 Task: Create Card Card0000000159 in Board Board0000000040 in Workspace WS0000000014 in Trello. Create Card Card0000000160 in Board Board0000000040 in Workspace WS0000000014 in Trello. Create Card Card0000000161 in Board Board0000000041 in Workspace WS0000000014 in Trello. Create Card Card0000000162 in Board Board0000000041 in Workspace WS0000000014 in Trello. Create Card Card0000000163 in Board Board0000000041 in Workspace WS0000000014 in Trello
Action: Mouse moved to (278, 317)
Screenshot: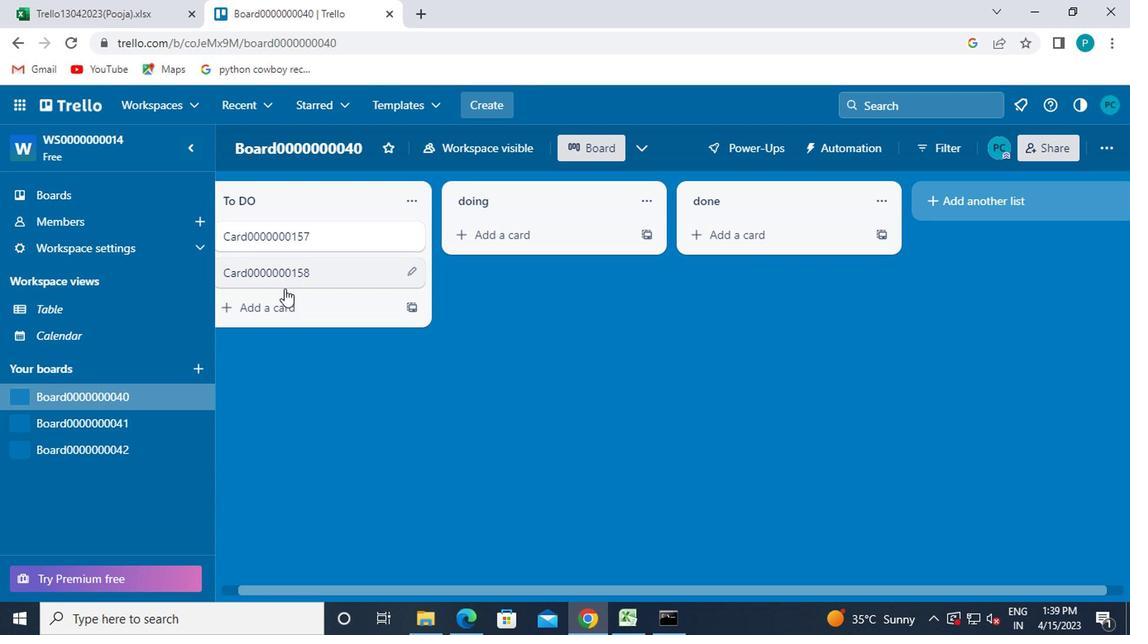 
Action: Mouse pressed left at (278, 317)
Screenshot: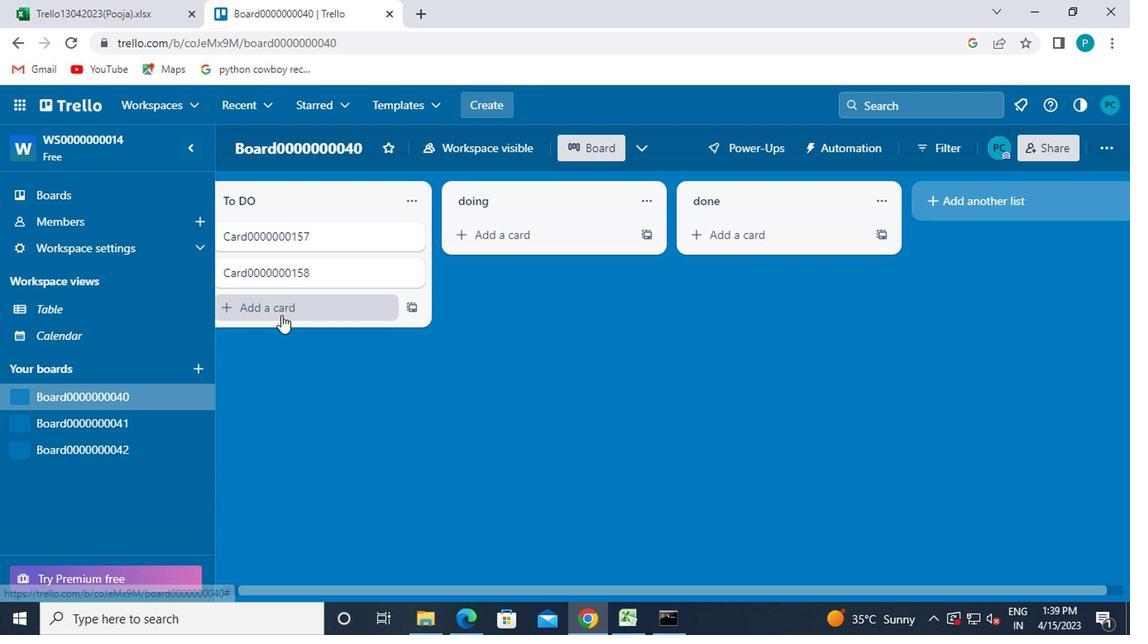 
Action: Key pressed card0000000159
Screenshot: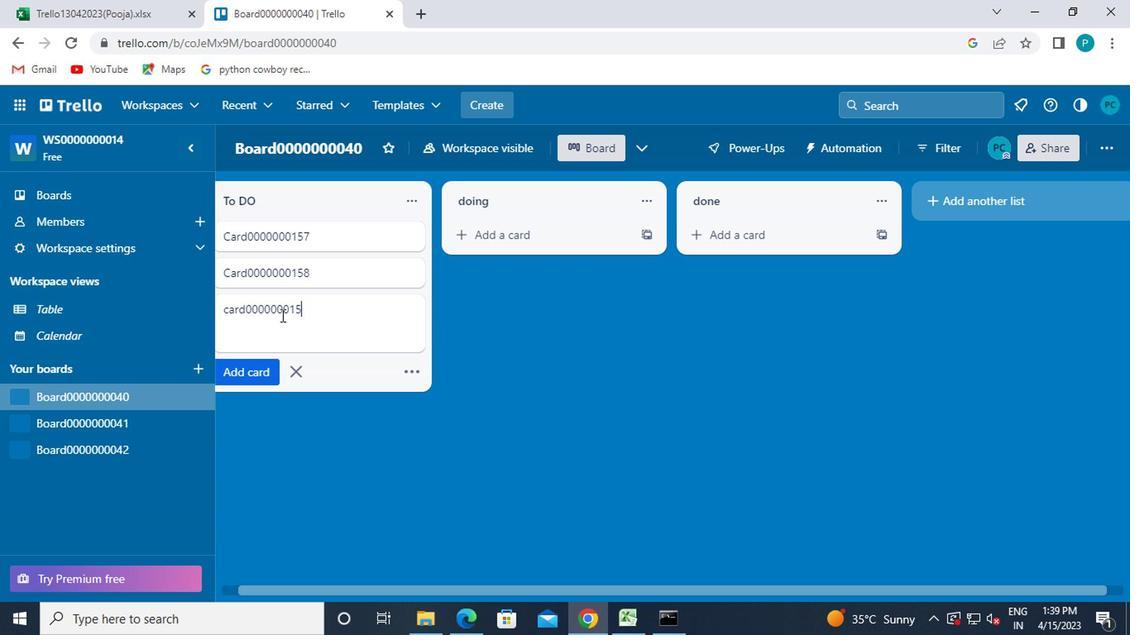 
Action: Mouse moved to (253, 363)
Screenshot: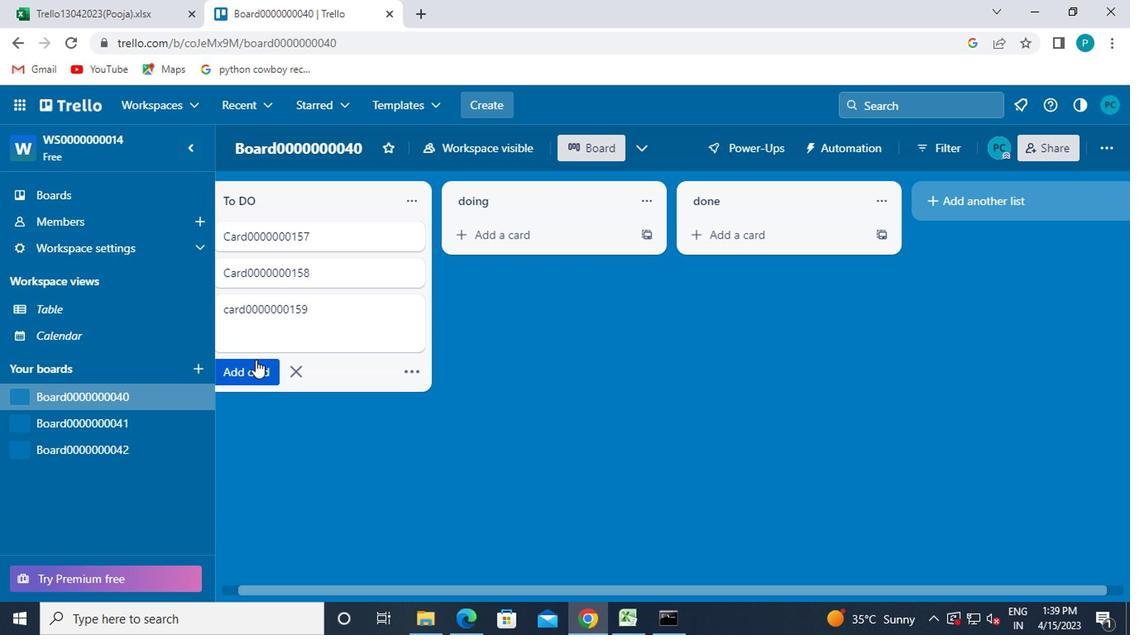 
Action: Mouse pressed left at (253, 363)
Screenshot: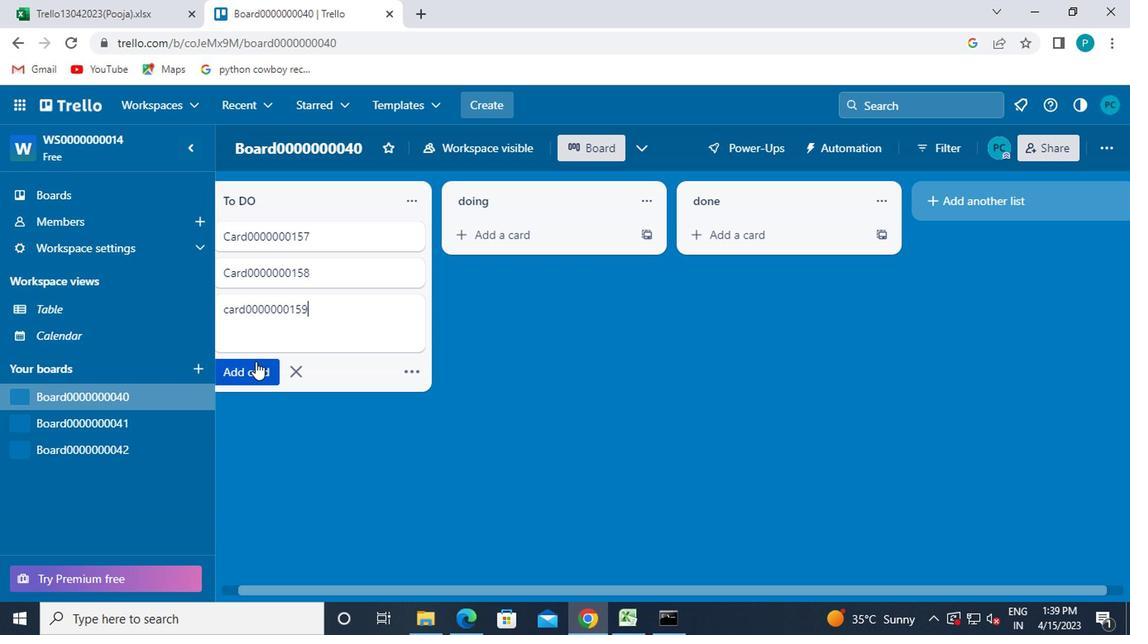 
Action: Mouse moved to (286, 402)
Screenshot: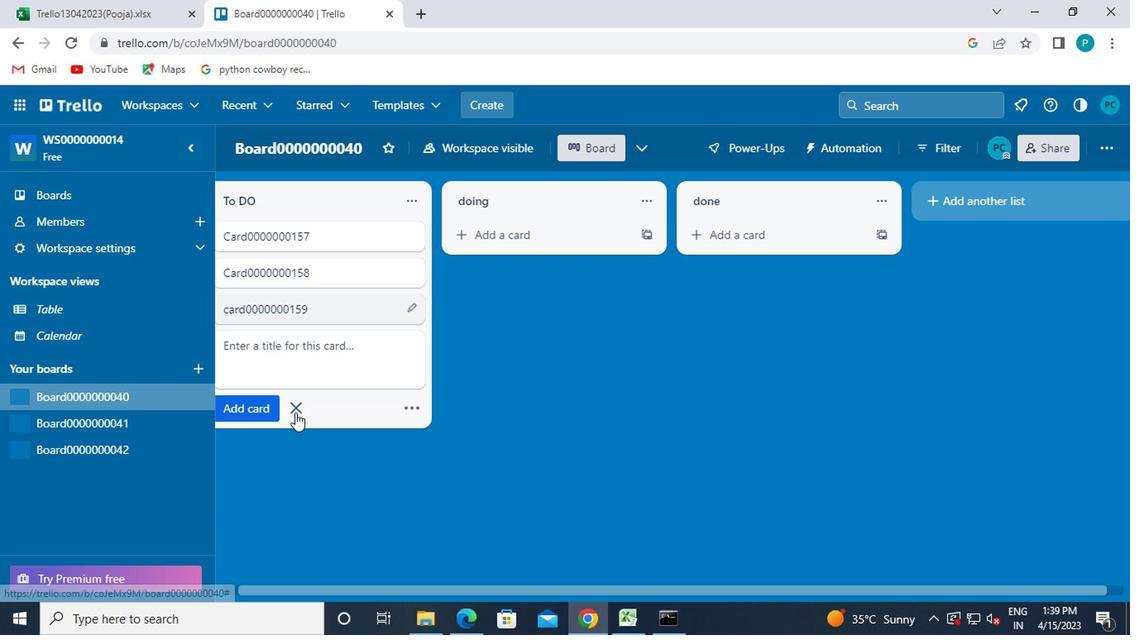 
Action: Mouse pressed left at (286, 402)
Screenshot: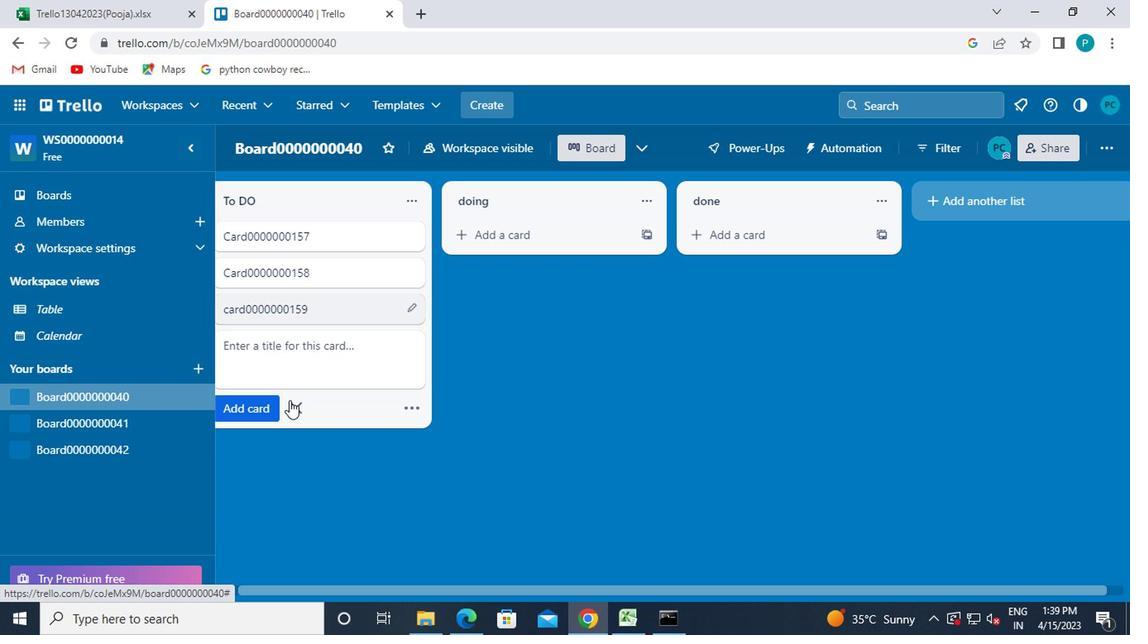 
Action: Mouse moved to (103, 428)
Screenshot: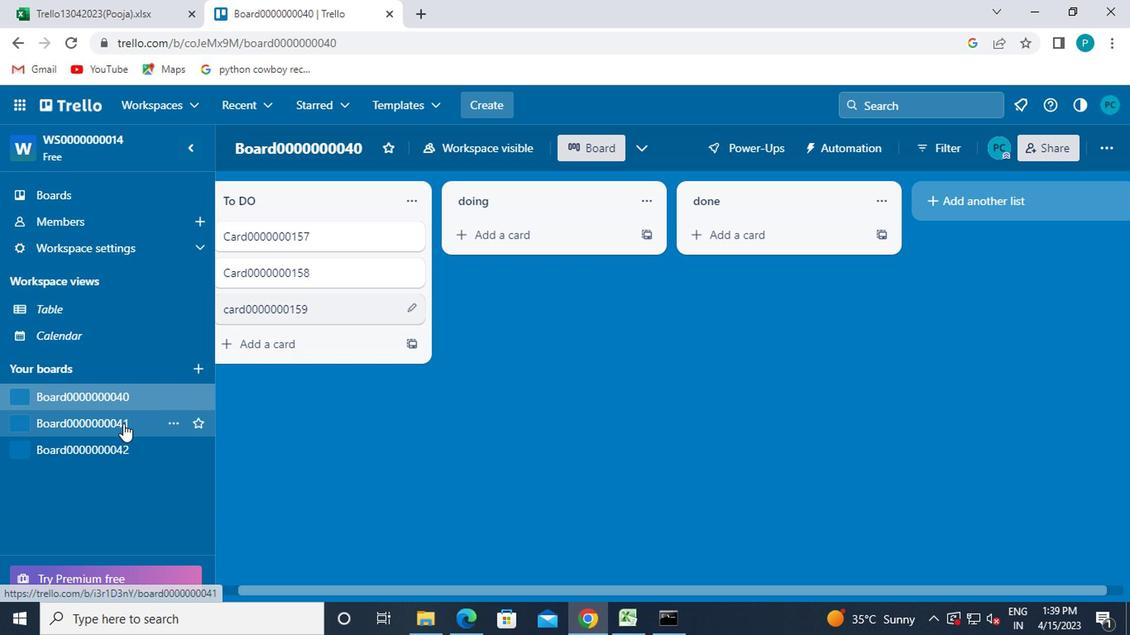 
Action: Mouse pressed left at (103, 428)
Screenshot: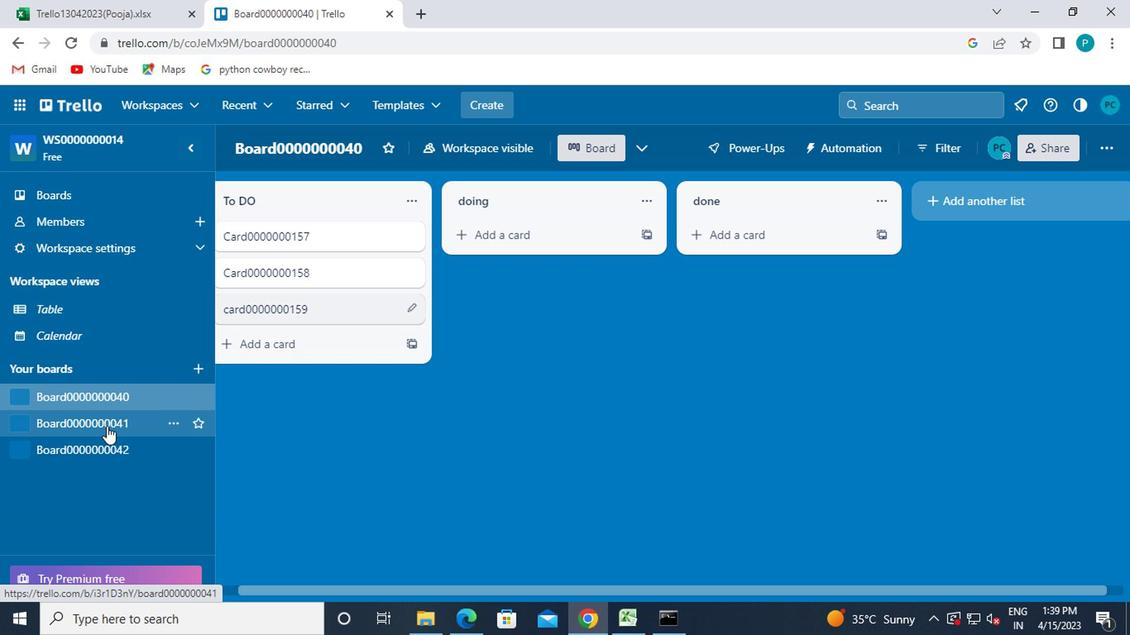 
Action: Mouse moved to (281, 233)
Screenshot: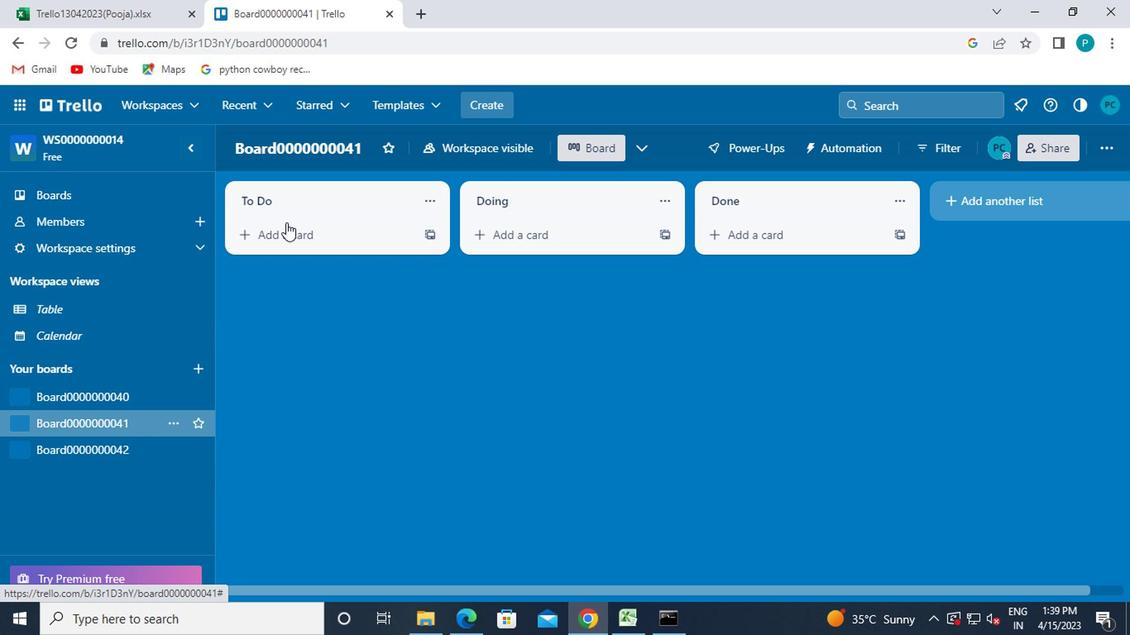 
Action: Mouse pressed left at (281, 233)
Screenshot: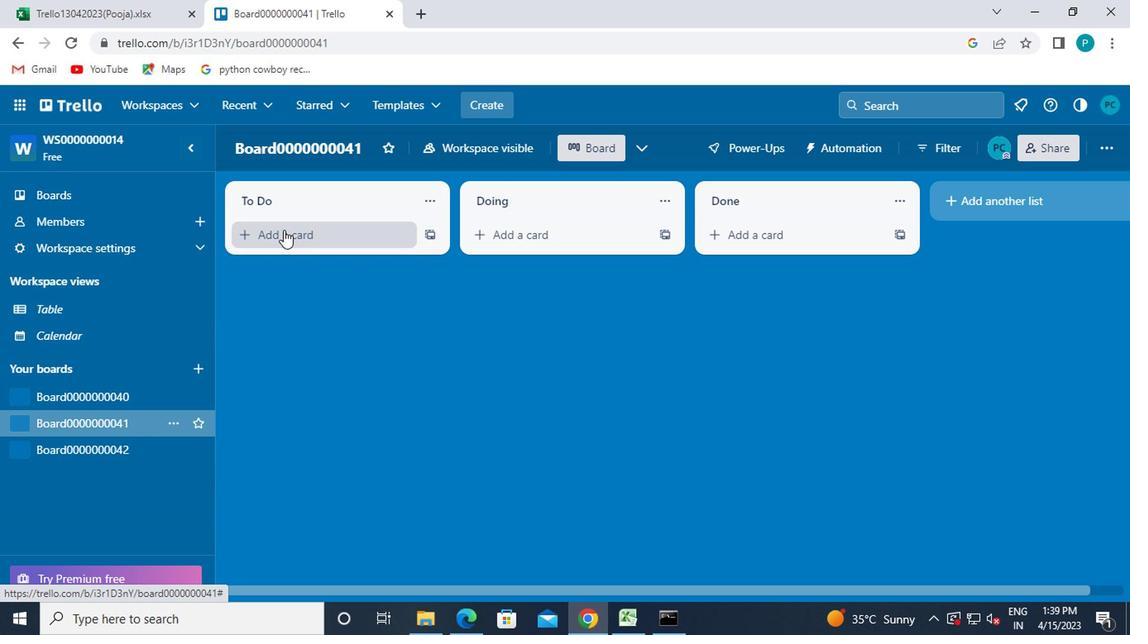 
Action: Key pressed card0000000160
Screenshot: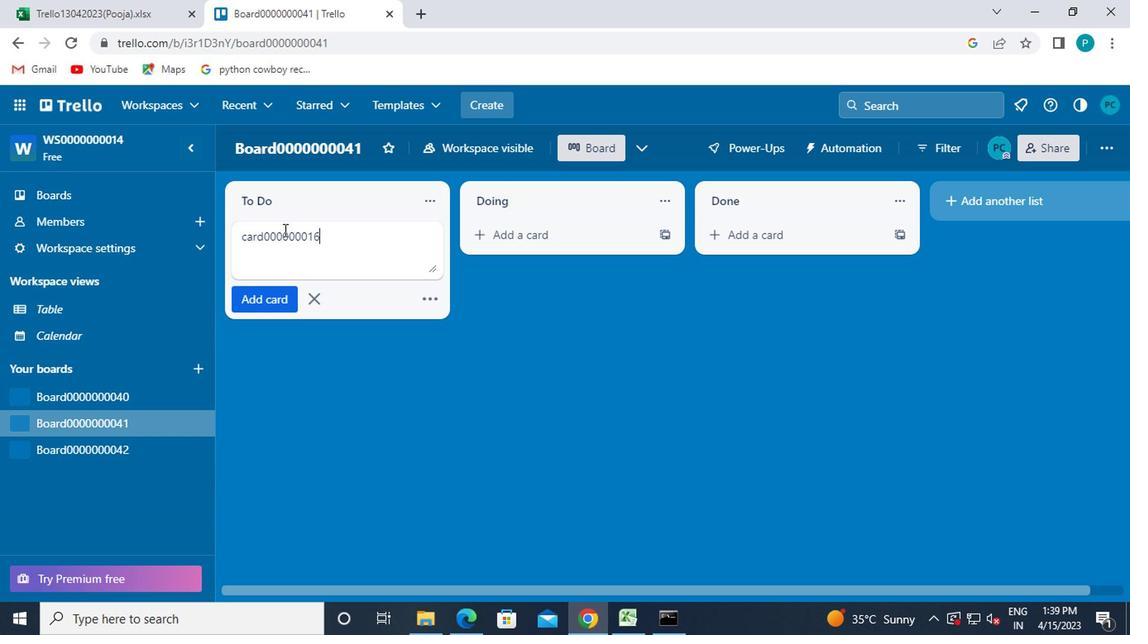 
Action: Mouse moved to (271, 298)
Screenshot: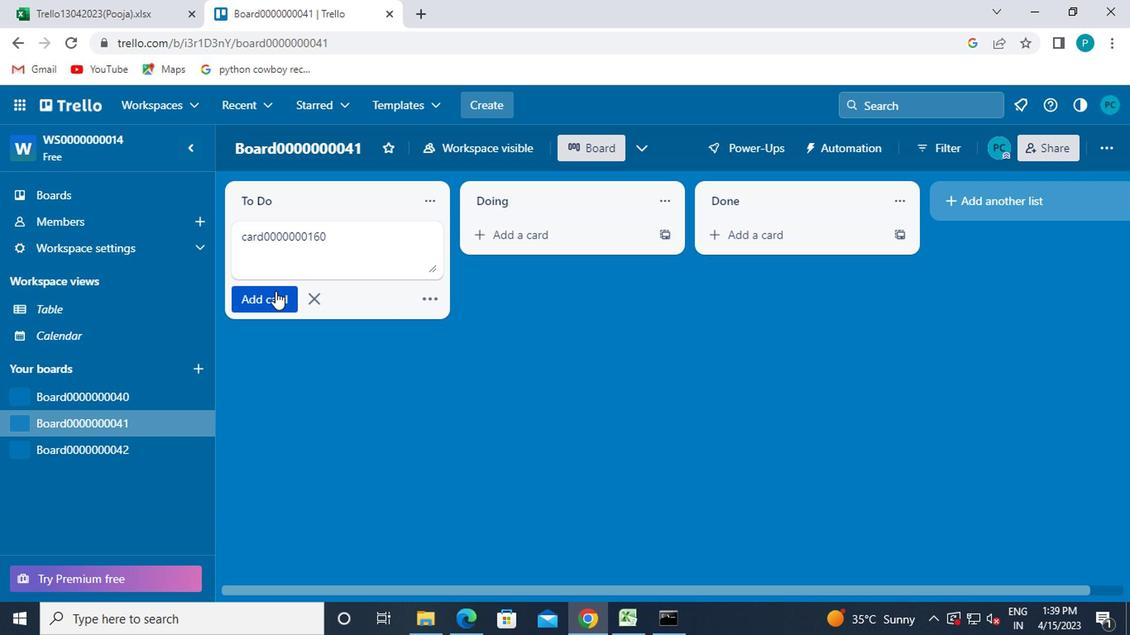 
Action: Mouse pressed left at (271, 298)
Screenshot: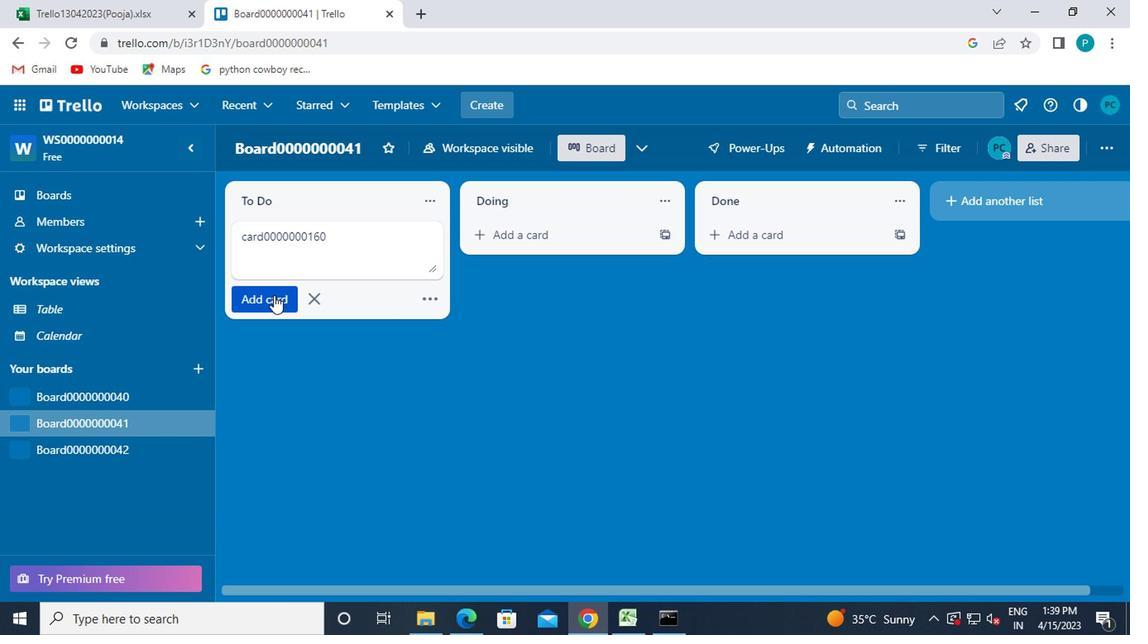 
Action: Mouse moved to (268, 299)
Screenshot: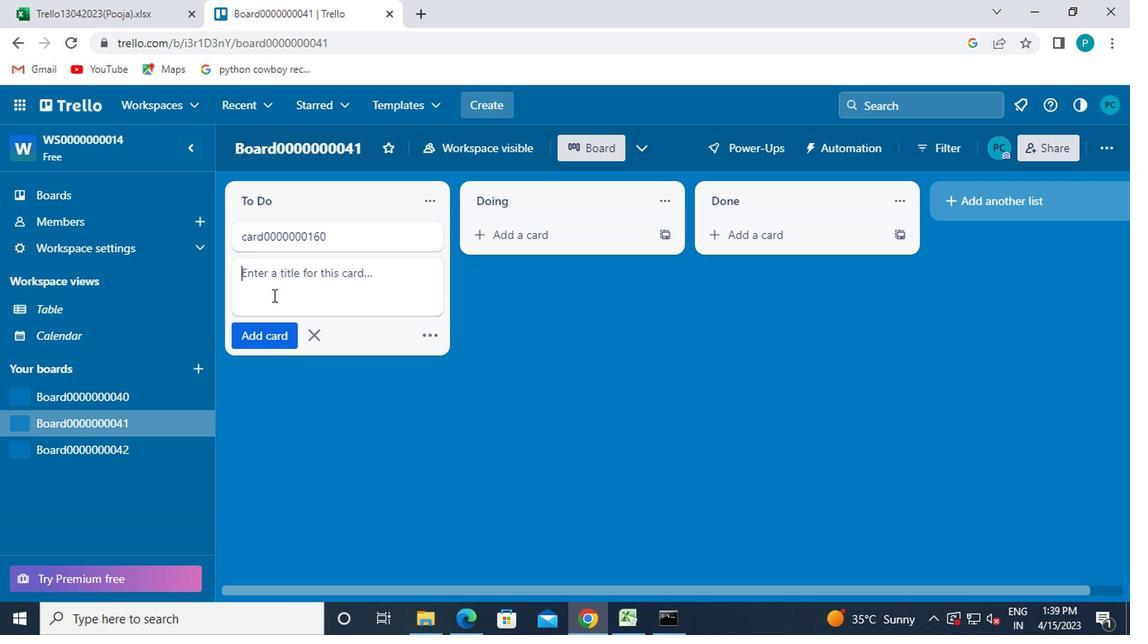 
Action: Key pressed card0000000161
Screenshot: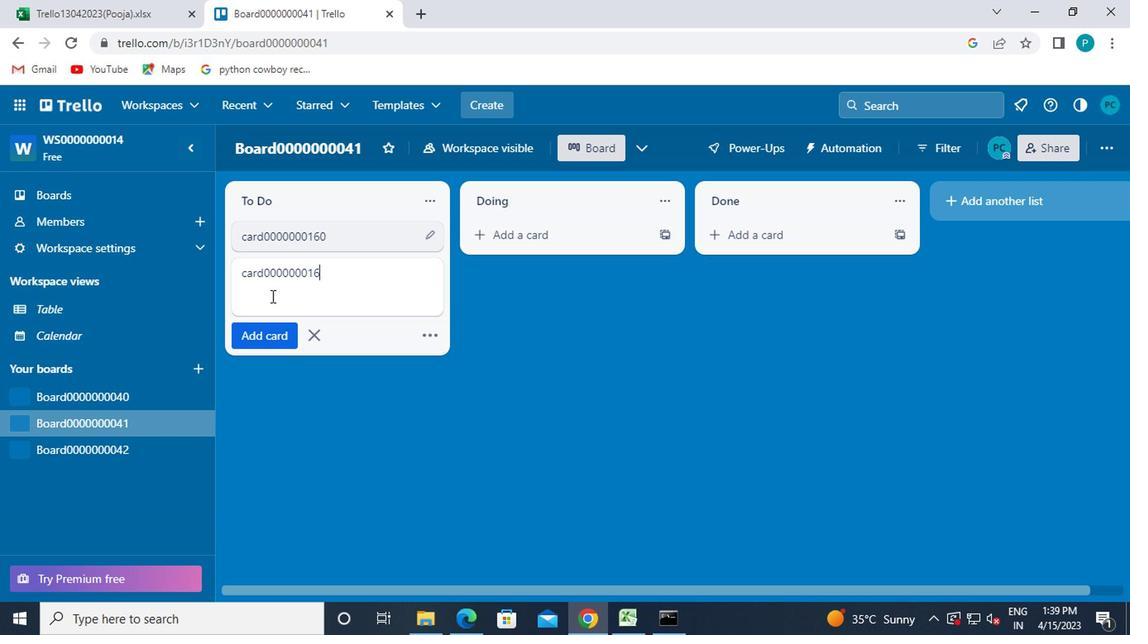 
Action: Mouse moved to (263, 342)
Screenshot: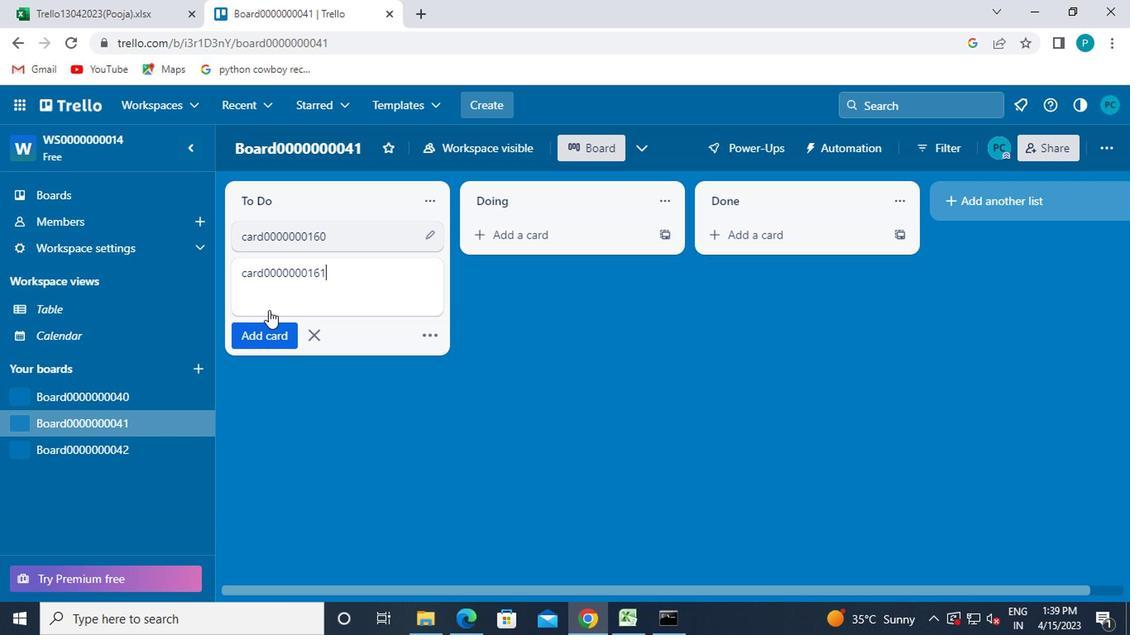 
Action: Mouse pressed left at (263, 342)
Screenshot: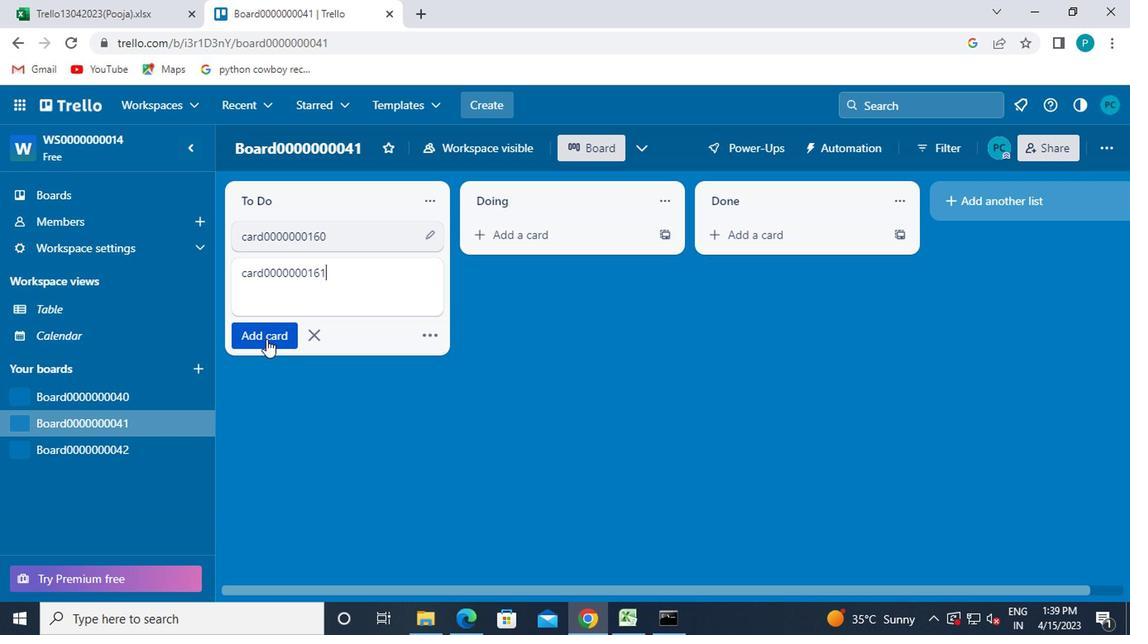 
Action: Key pressed card0000000162
Screenshot: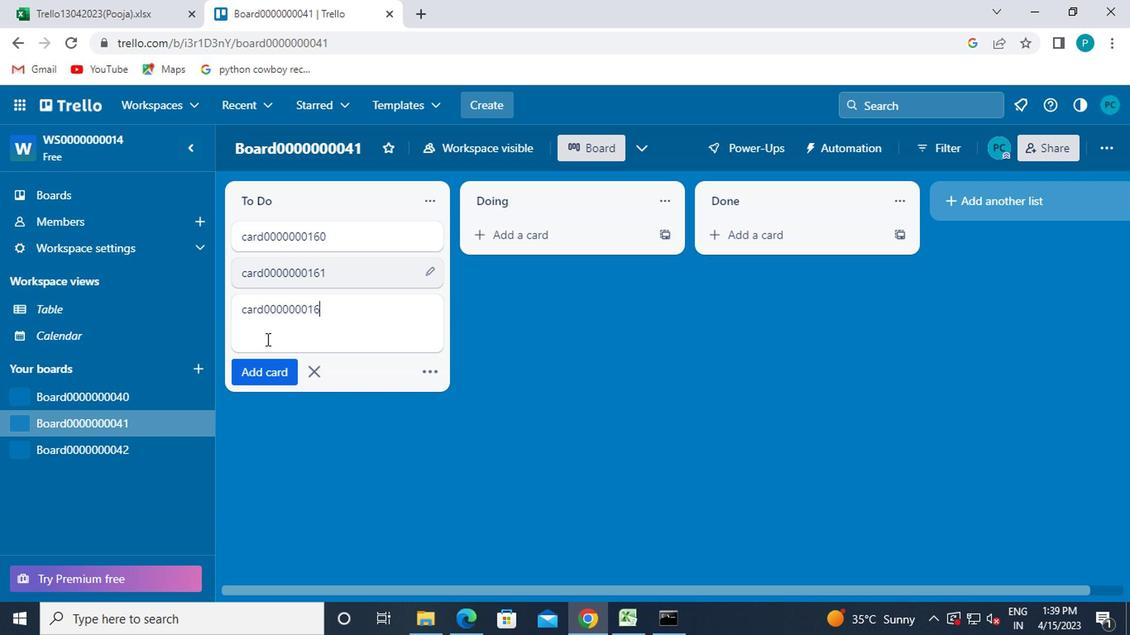 
Action: Mouse moved to (240, 386)
Screenshot: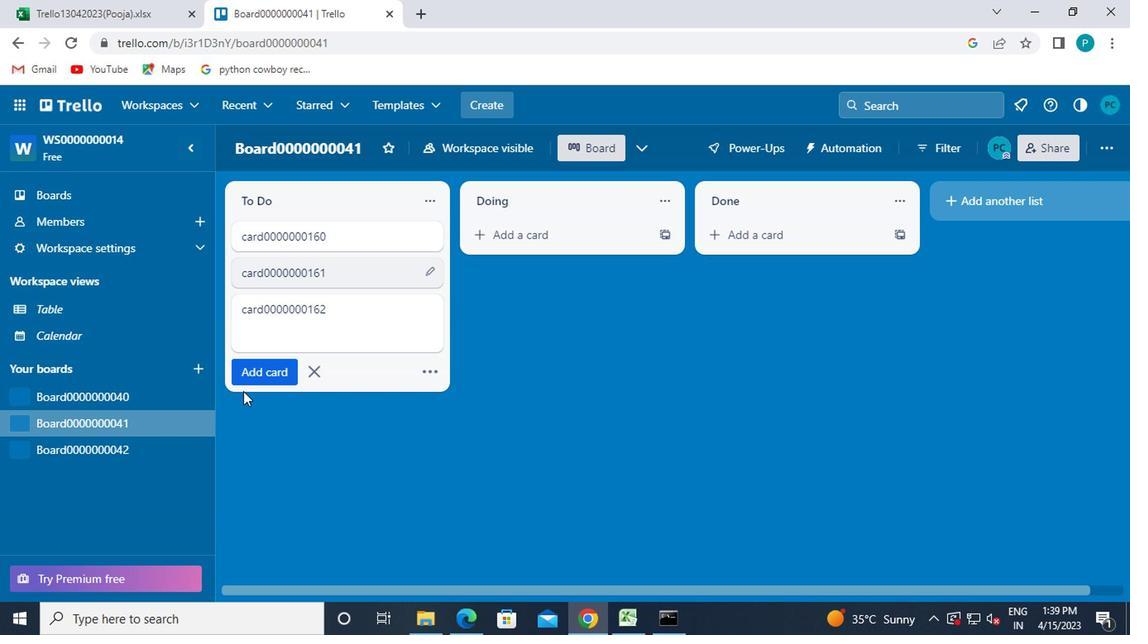 
Action: Mouse pressed left at (240, 386)
Screenshot: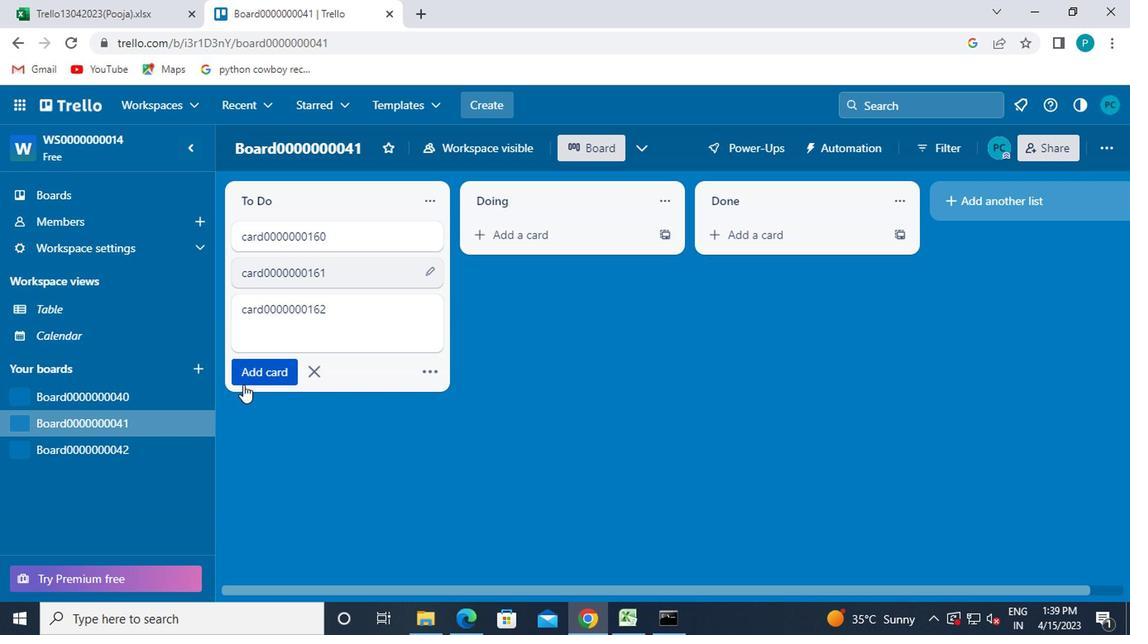 
Action: Mouse moved to (243, 392)
Screenshot: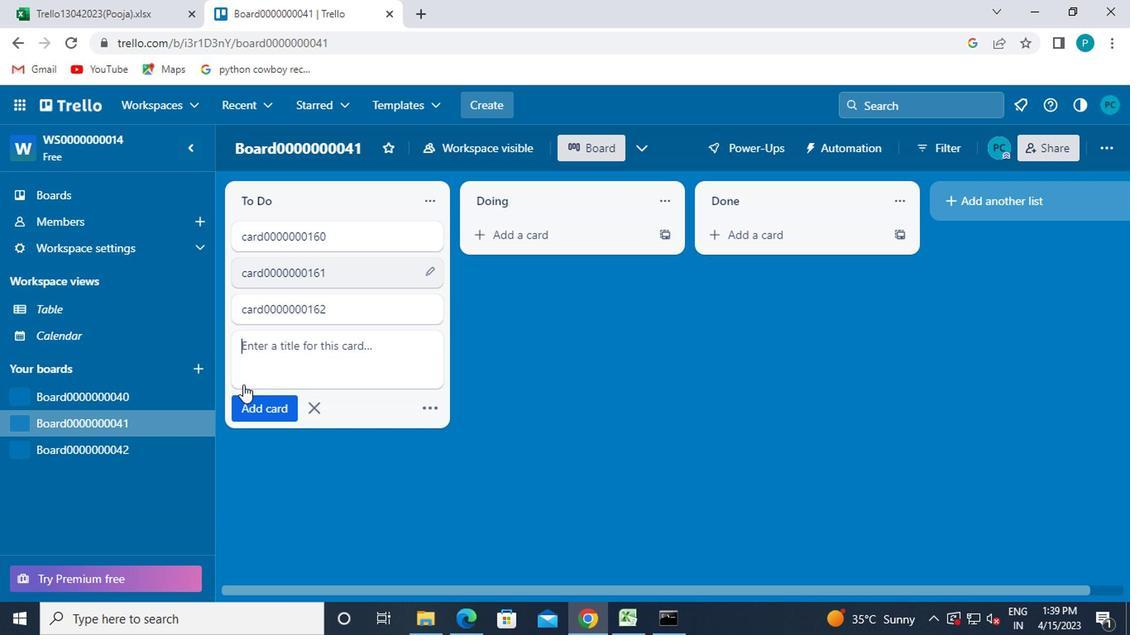 
Action: Key pressed card0000000163
Screenshot: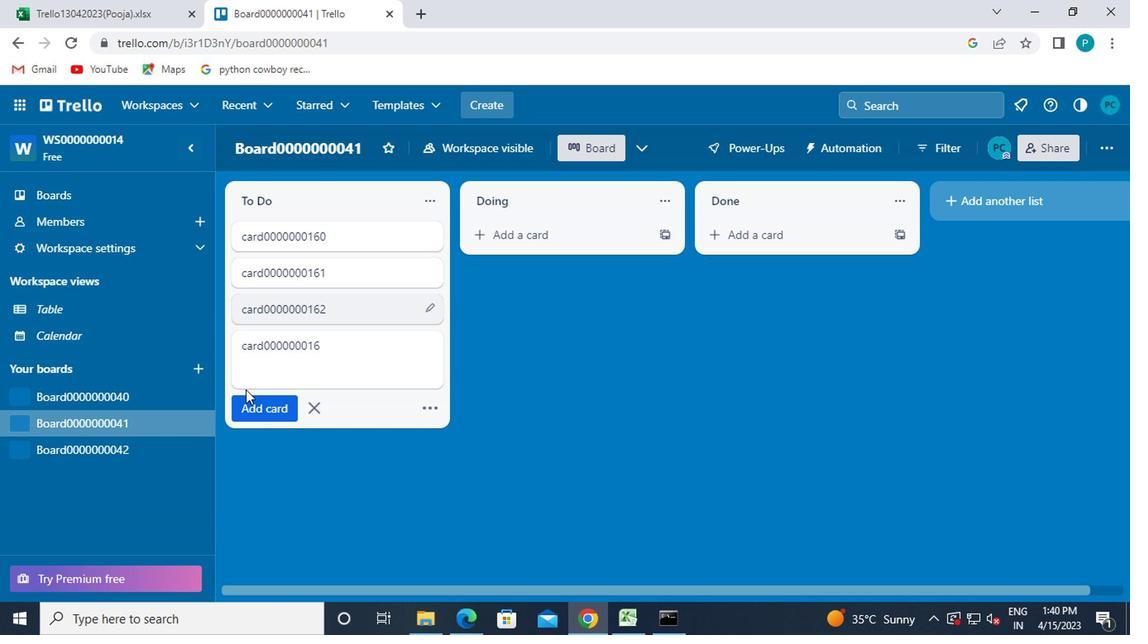 
Action: Mouse moved to (269, 421)
Screenshot: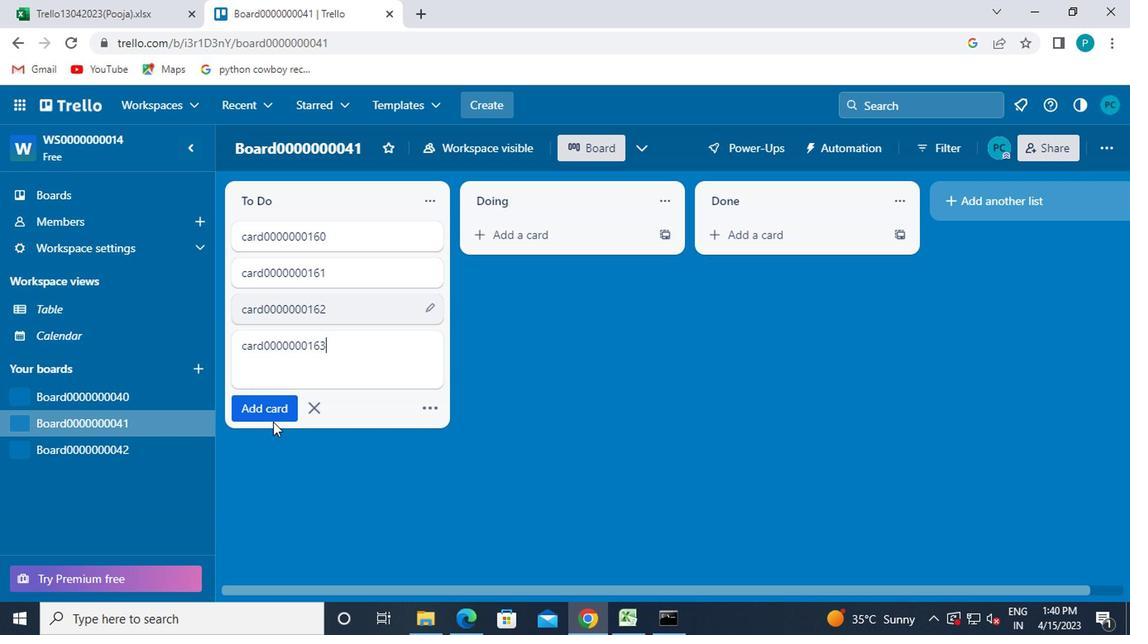 
Action: Mouse pressed left at (269, 421)
Screenshot: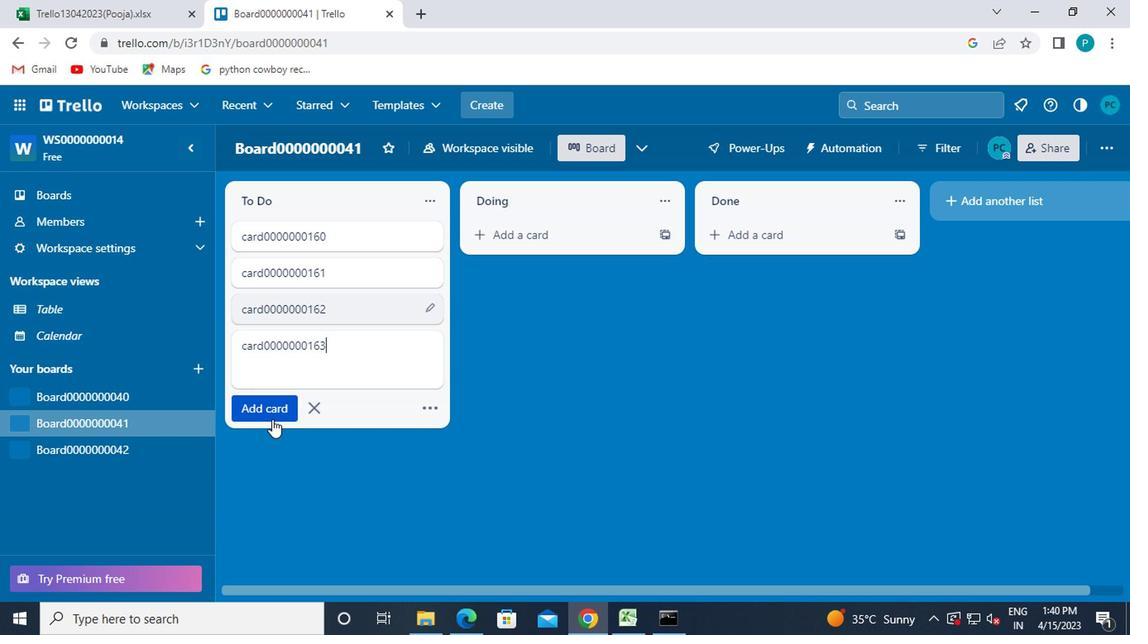 
